 Task: Create a due date automation trigger when advanced on, 2 working days after a card is due add dates with a start date at 11:00 AM.
Action: Mouse moved to (1202, 96)
Screenshot: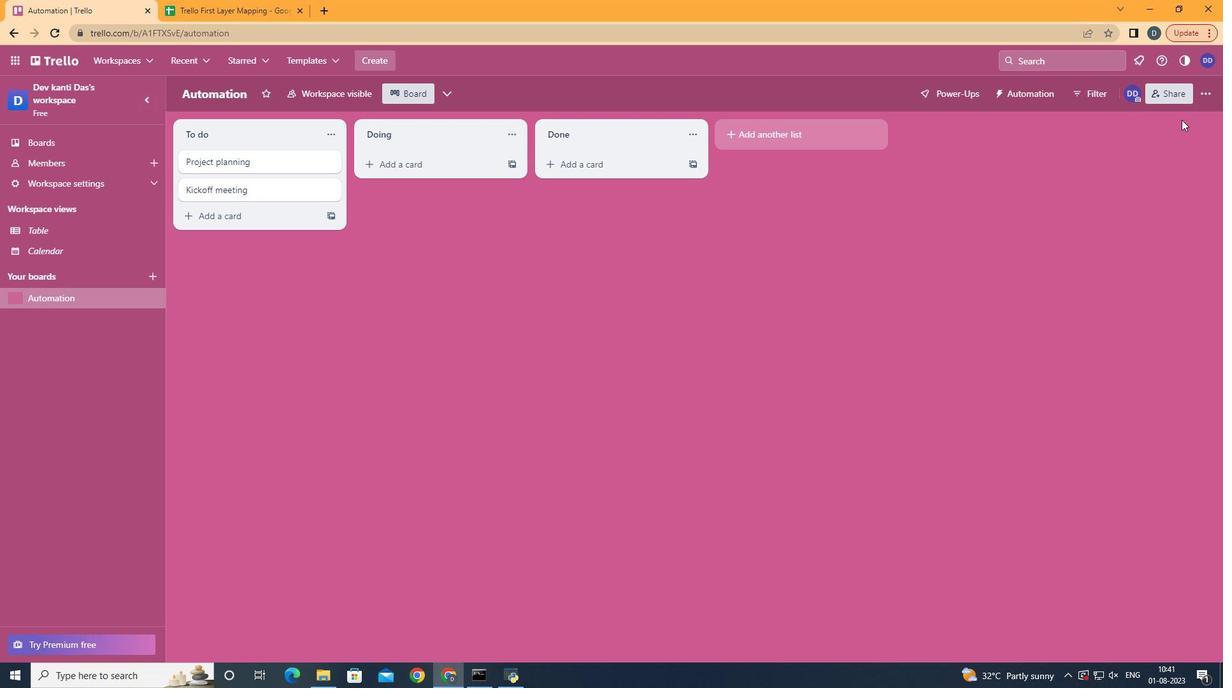 
Action: Mouse pressed left at (1202, 96)
Screenshot: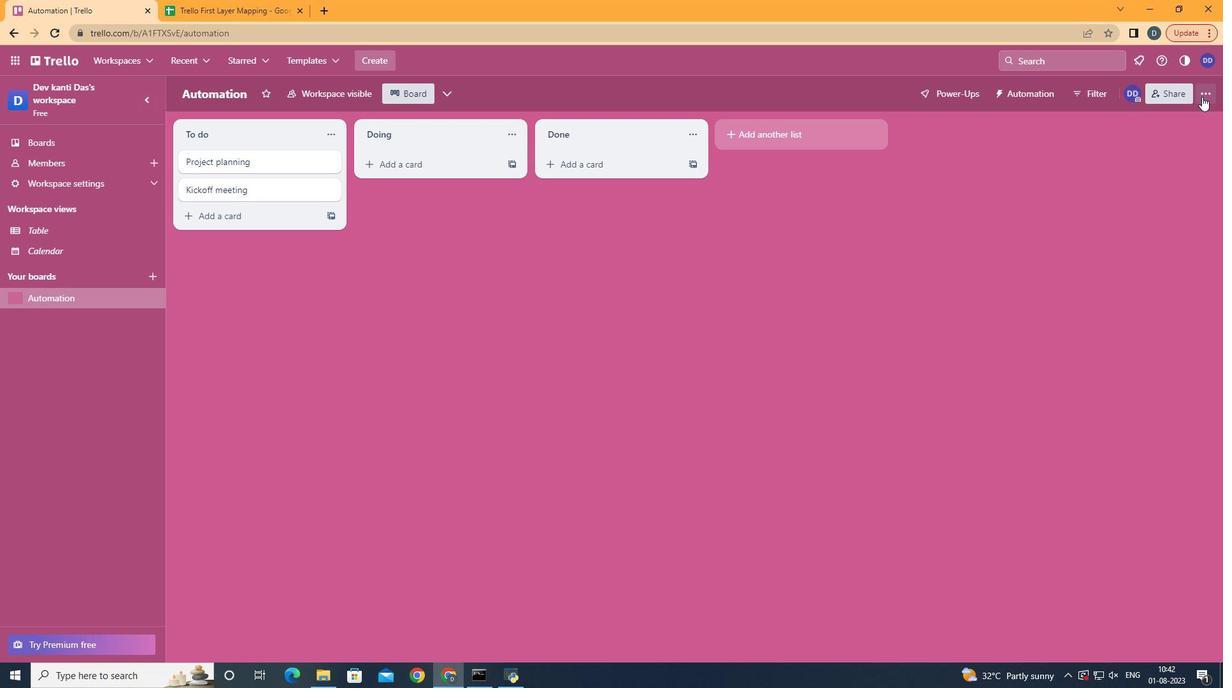
Action: Mouse moved to (1117, 259)
Screenshot: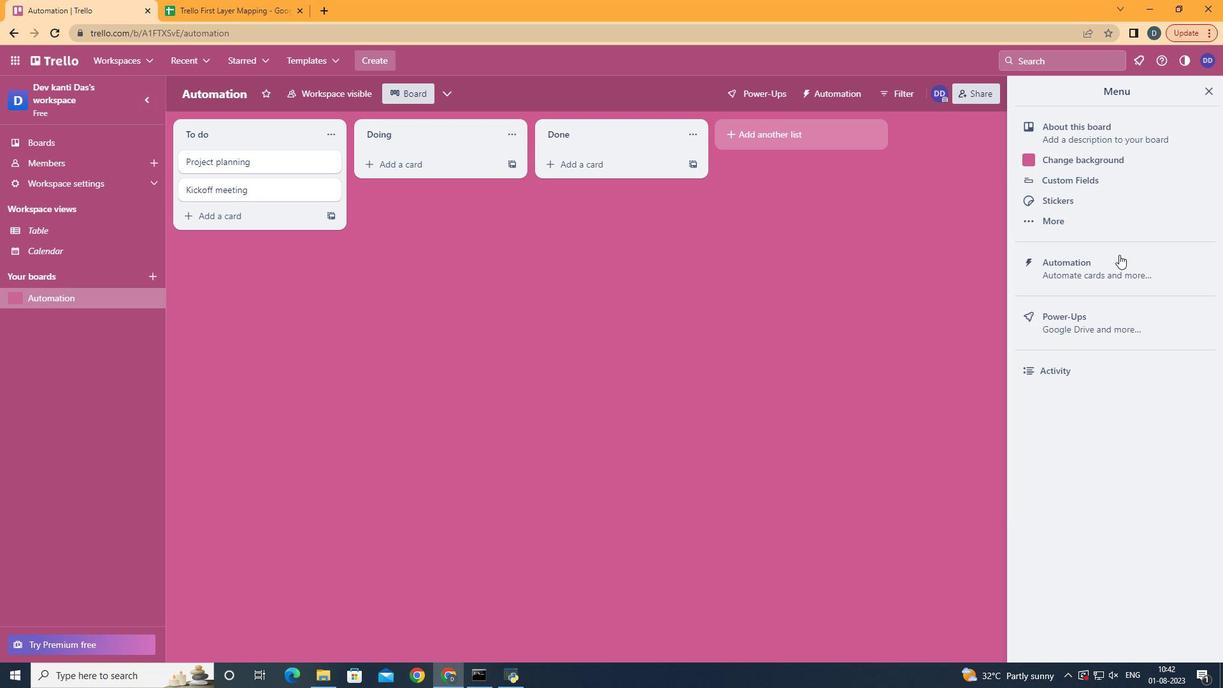 
Action: Mouse pressed left at (1117, 259)
Screenshot: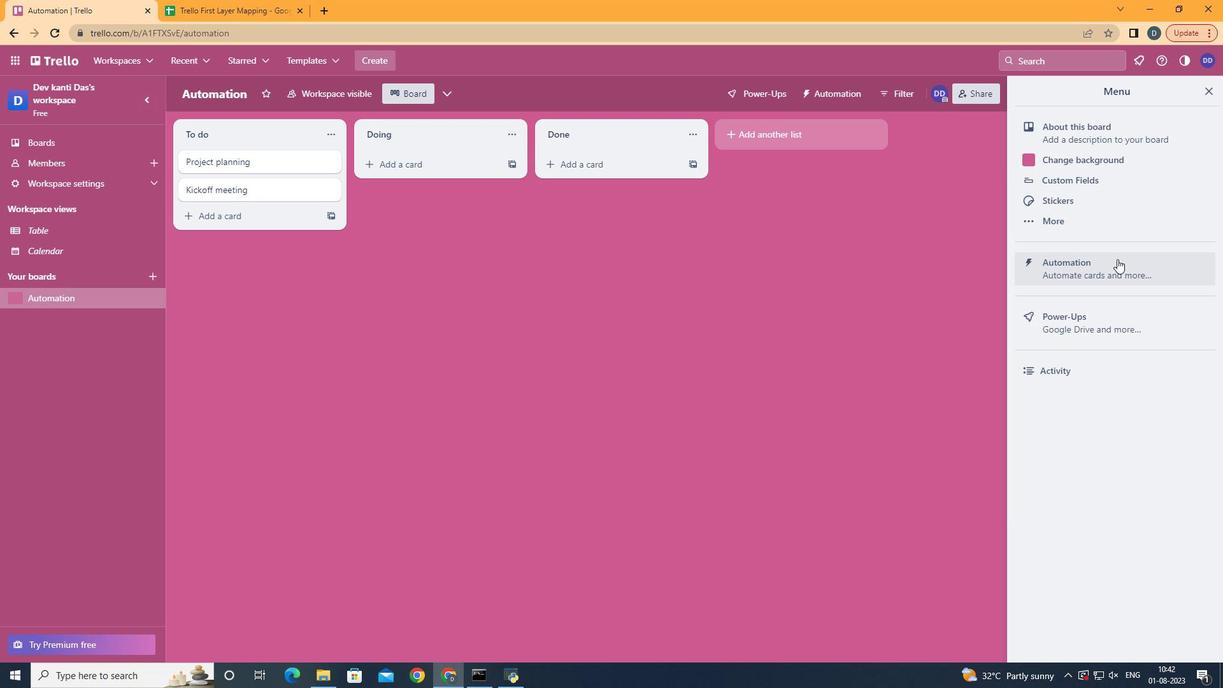 
Action: Mouse moved to (257, 256)
Screenshot: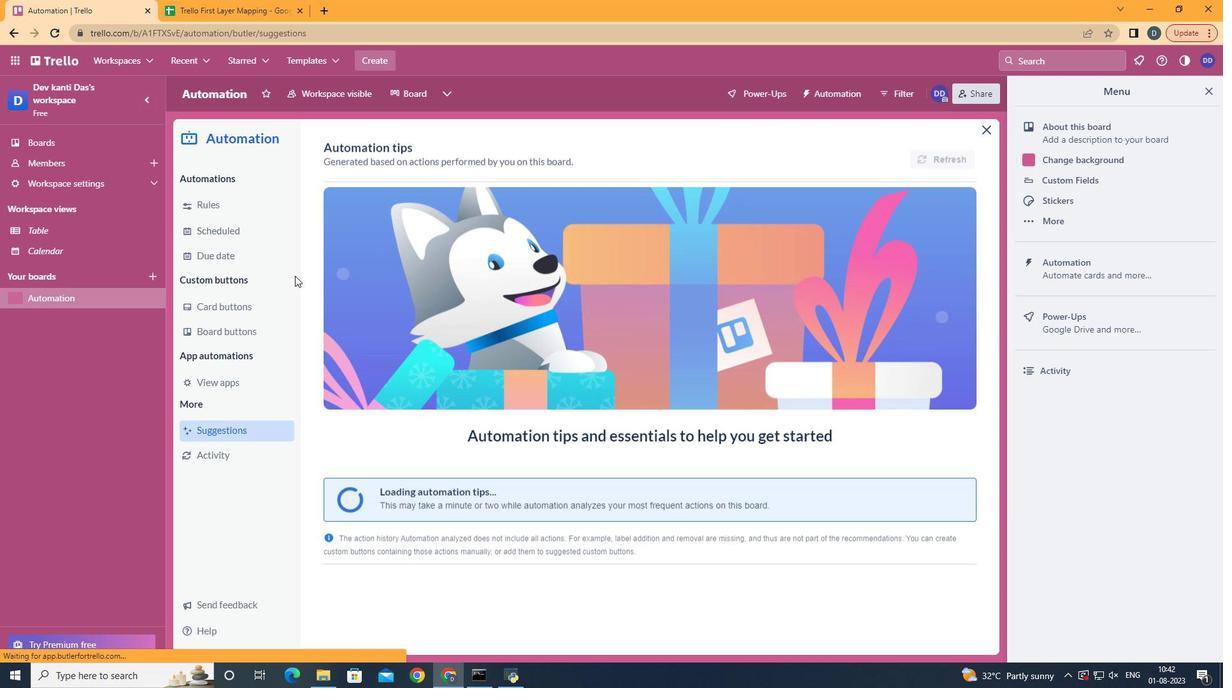
Action: Mouse pressed left at (257, 256)
Screenshot: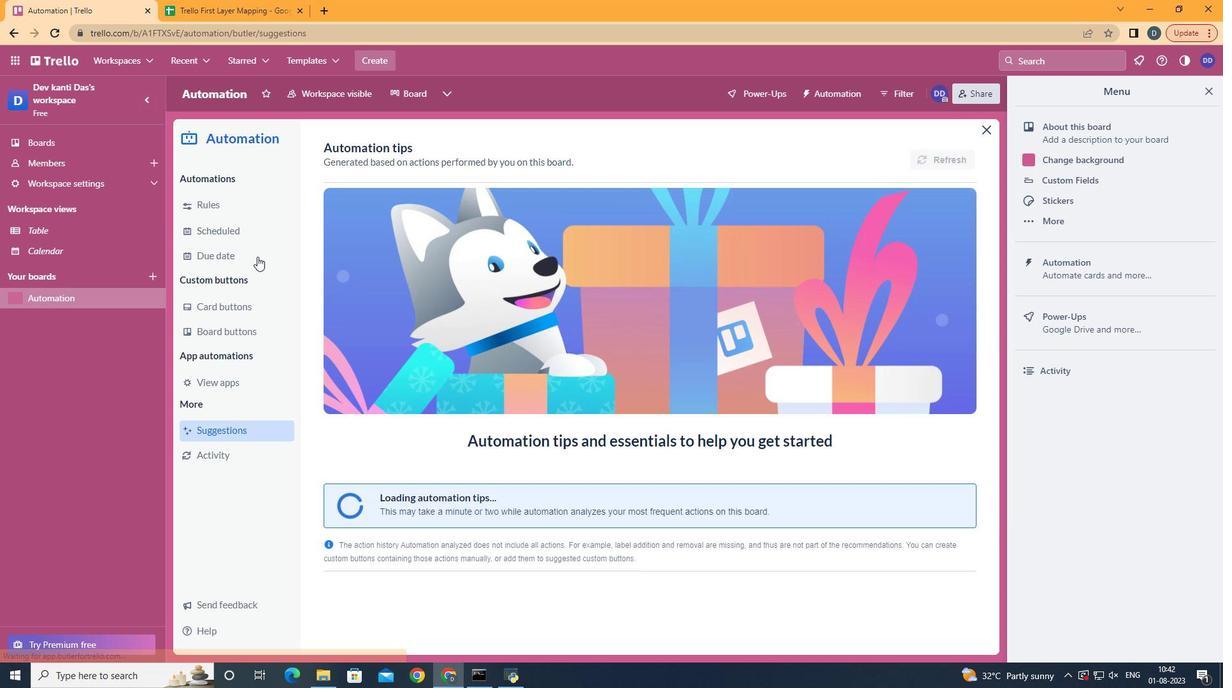 
Action: Mouse moved to (914, 148)
Screenshot: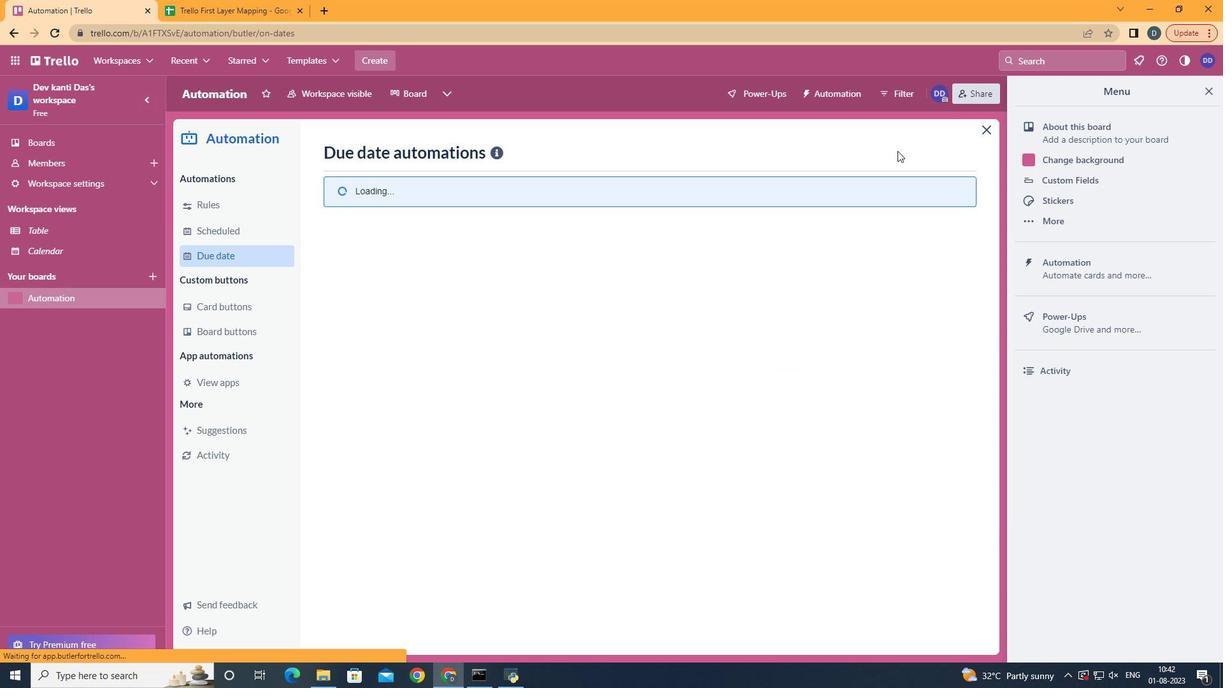 
Action: Mouse pressed left at (914, 148)
Screenshot: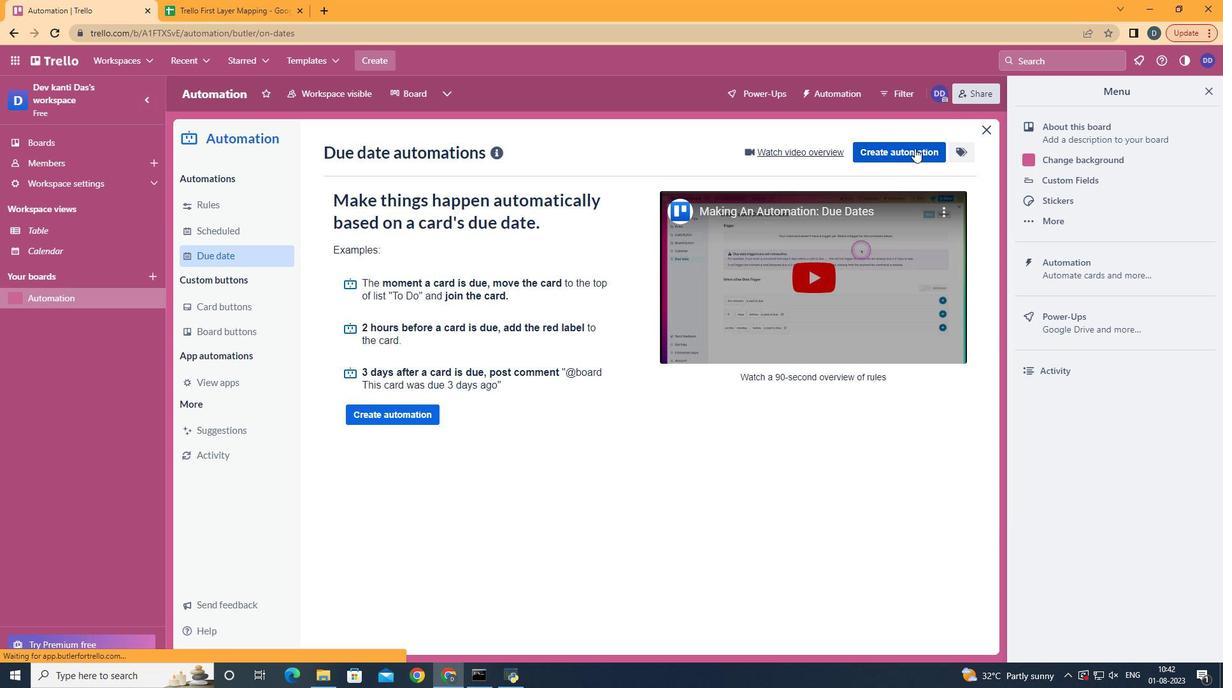 
Action: Mouse moved to (635, 273)
Screenshot: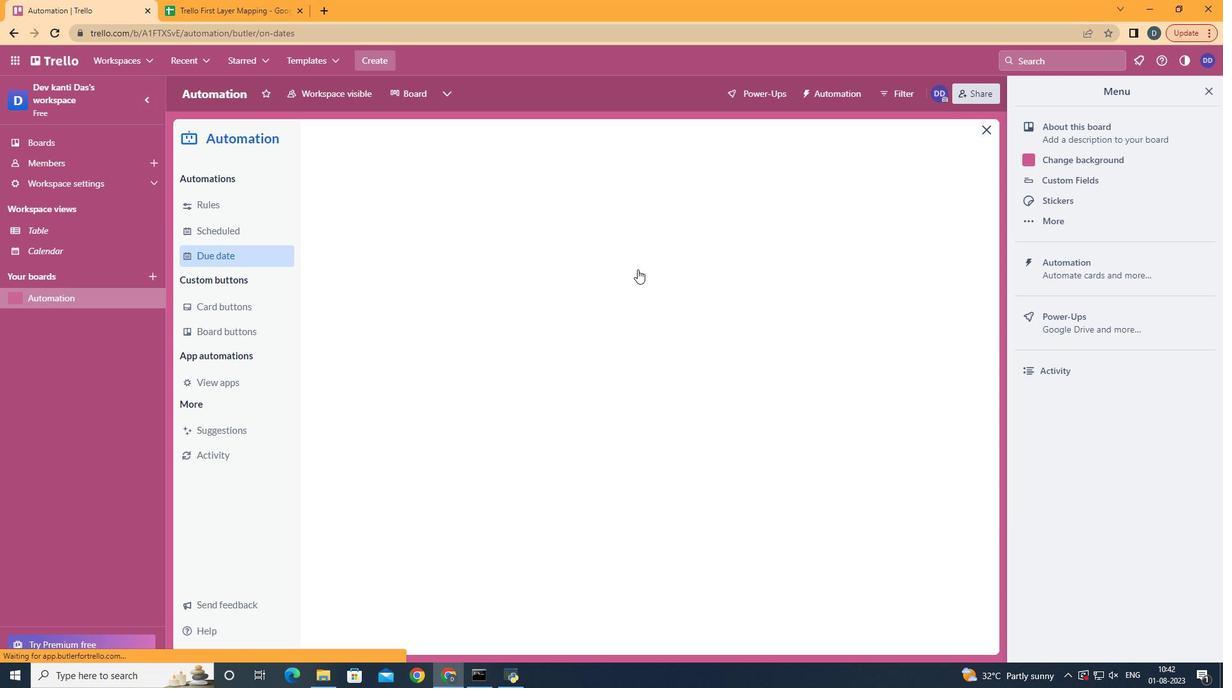 
Action: Mouse pressed left at (635, 273)
Screenshot: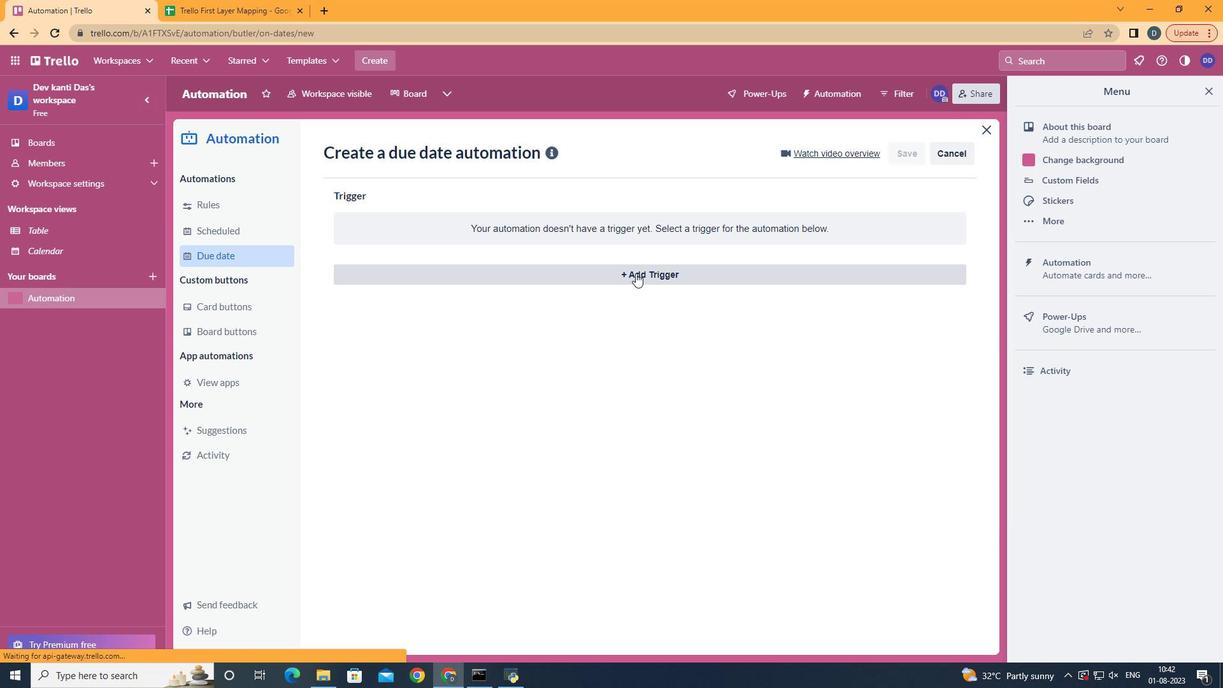 
Action: Mouse moved to (417, 514)
Screenshot: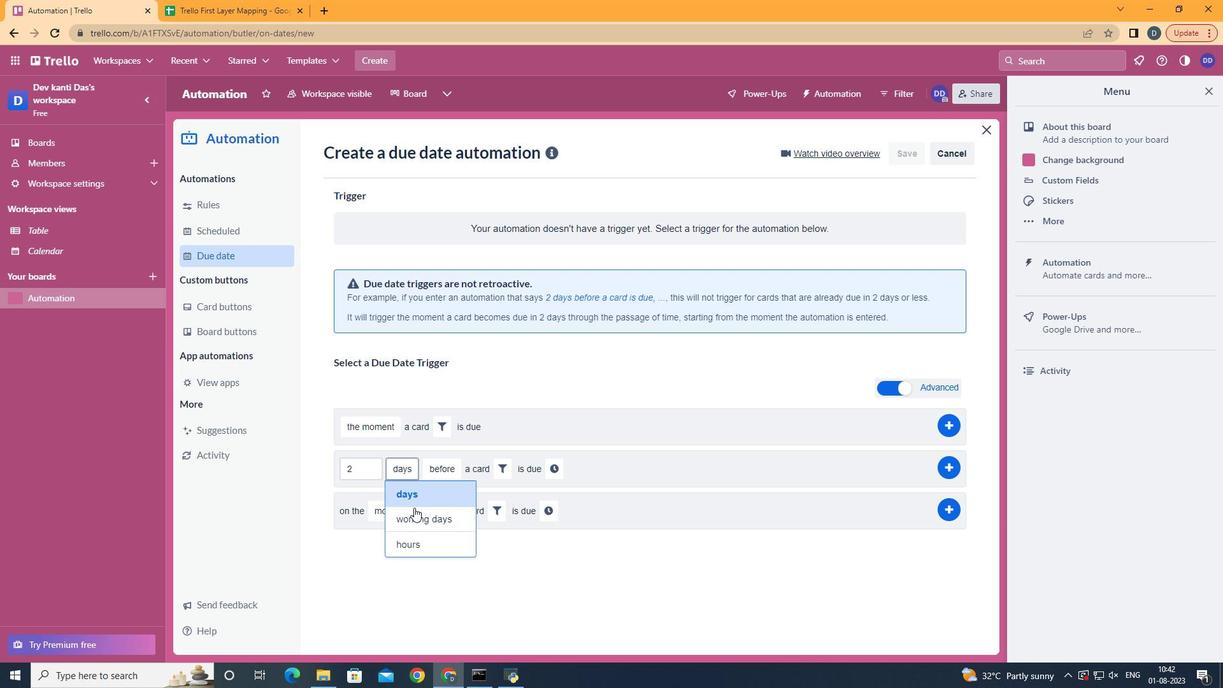 
Action: Mouse pressed left at (417, 514)
Screenshot: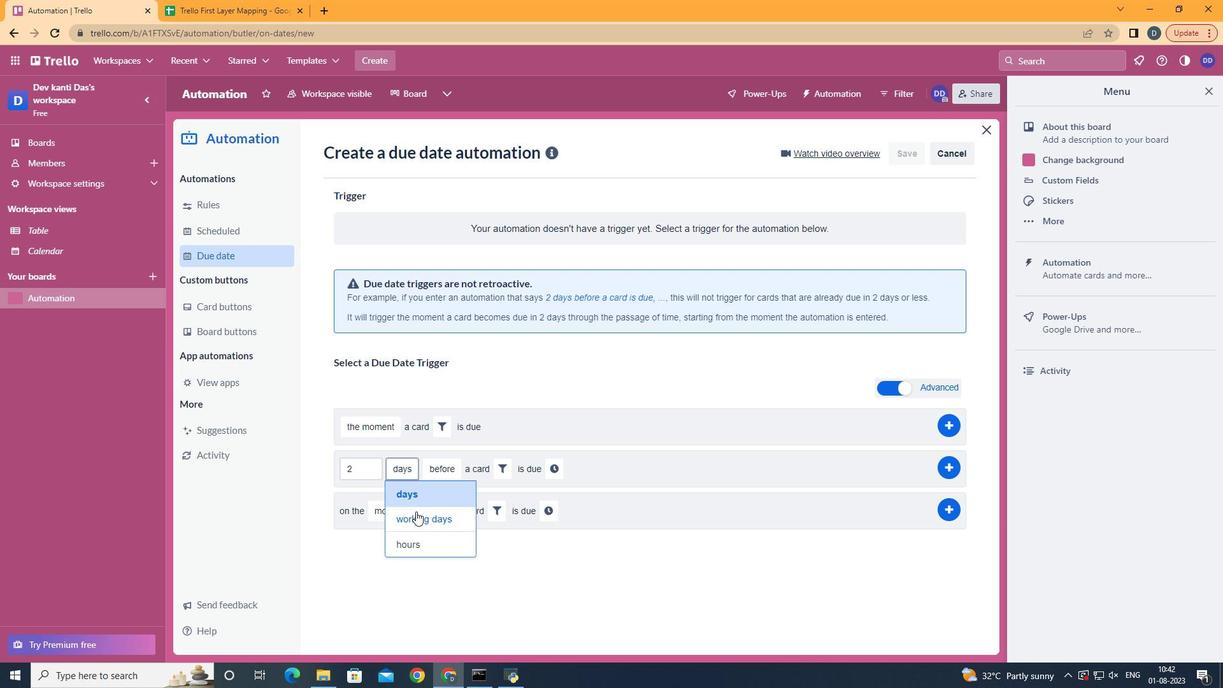 
Action: Mouse moved to (481, 518)
Screenshot: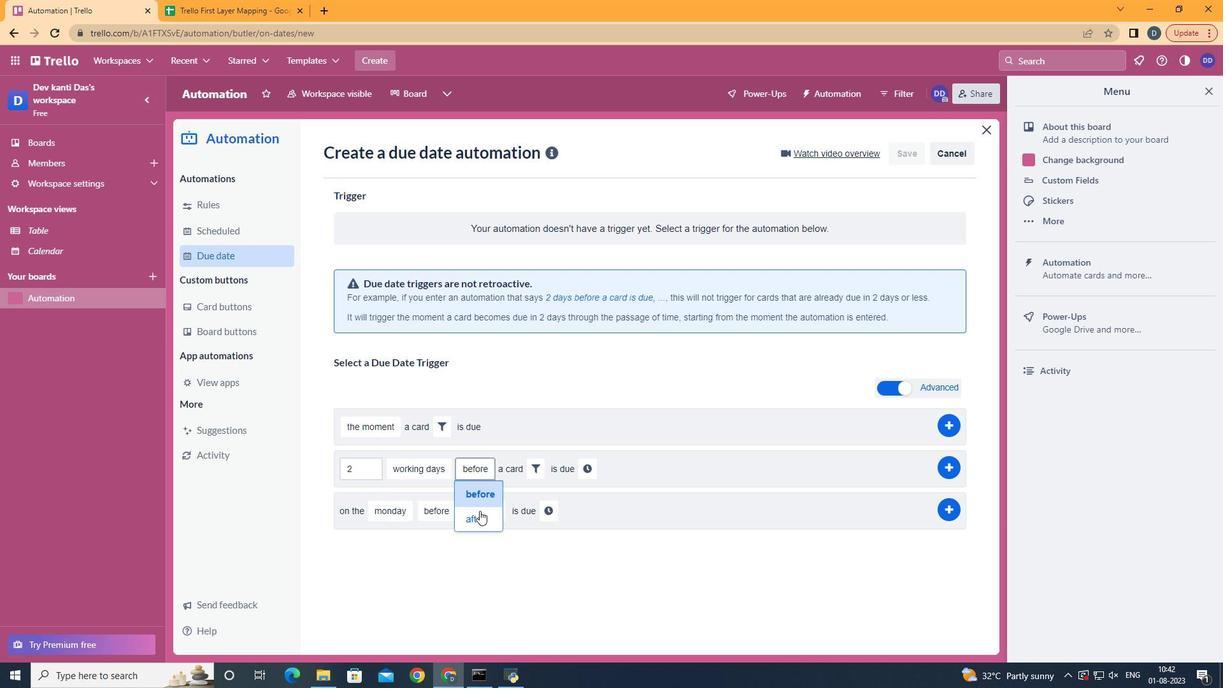 
Action: Mouse pressed left at (481, 518)
Screenshot: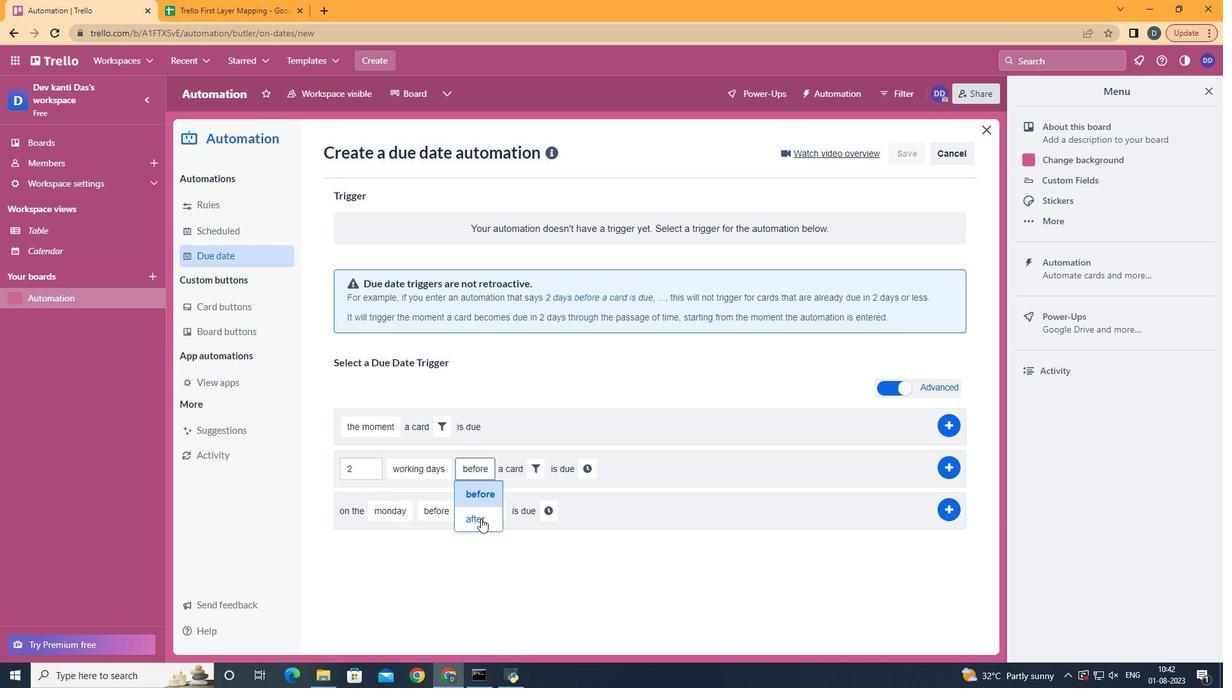 
Action: Mouse moved to (535, 467)
Screenshot: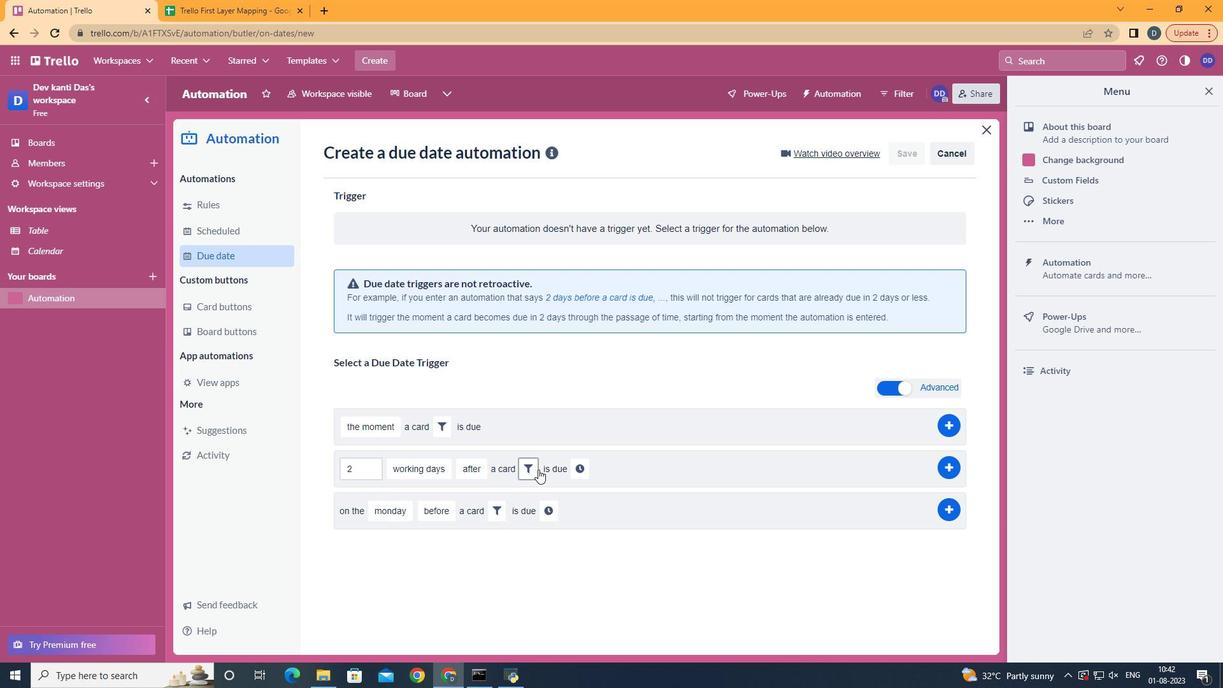 
Action: Mouse pressed left at (535, 467)
Screenshot: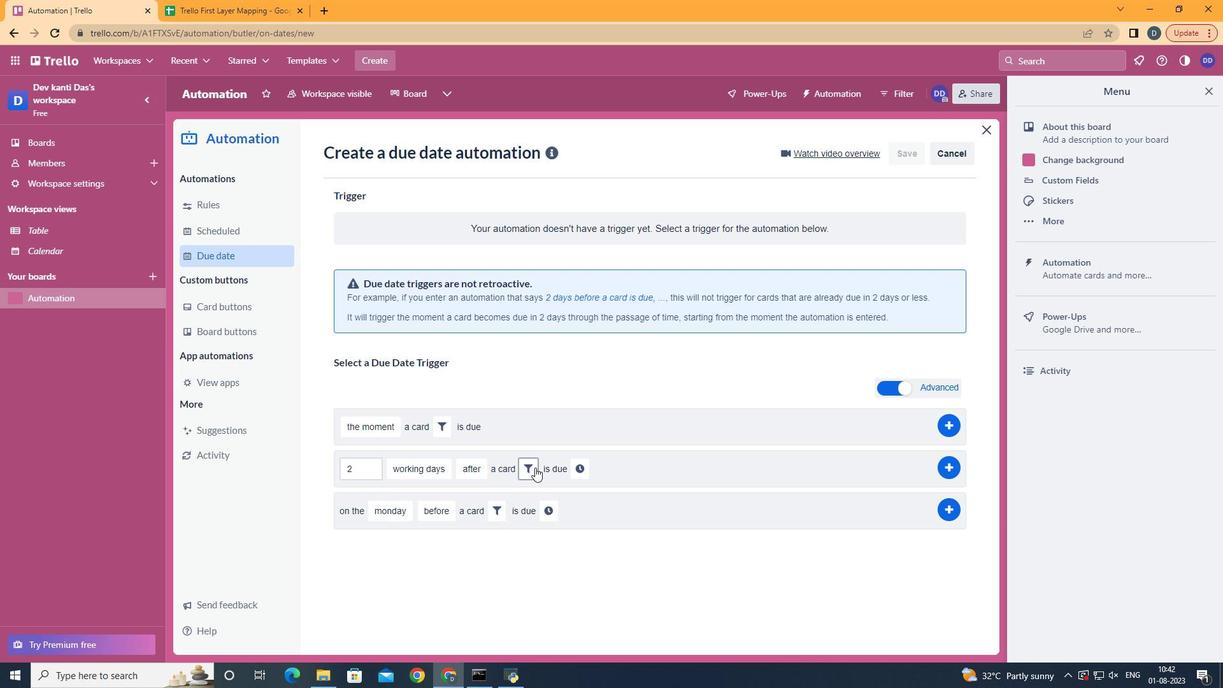 
Action: Mouse moved to (591, 505)
Screenshot: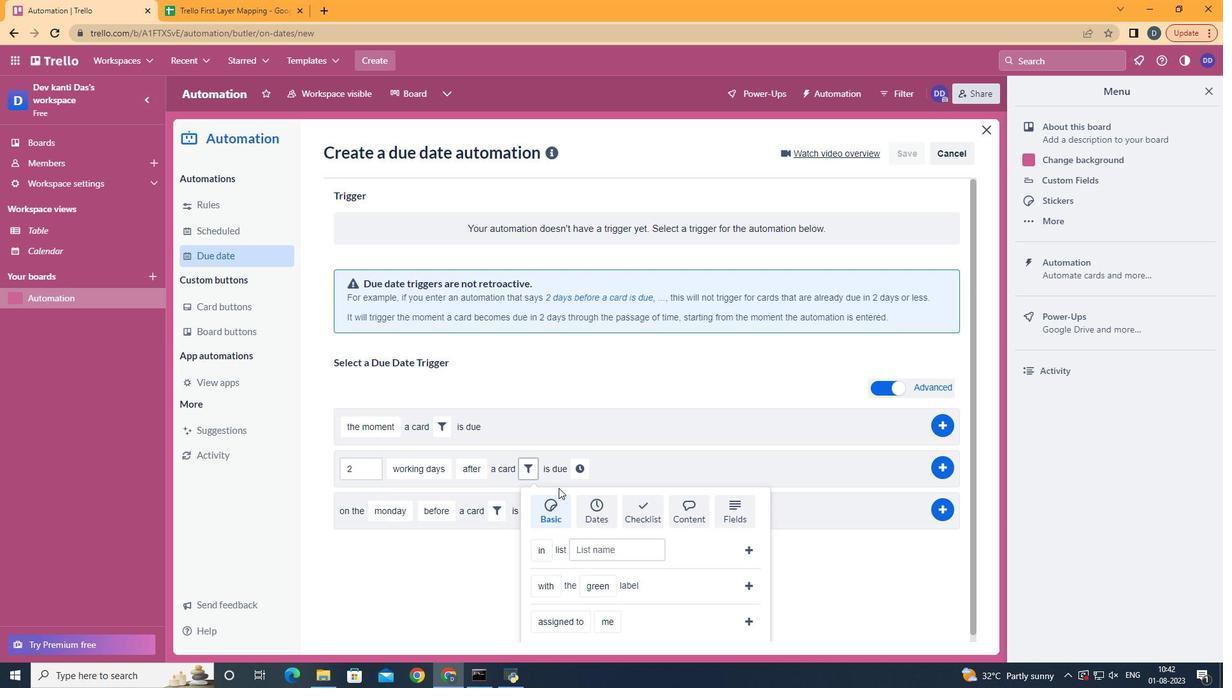 
Action: Mouse pressed left at (591, 505)
Screenshot: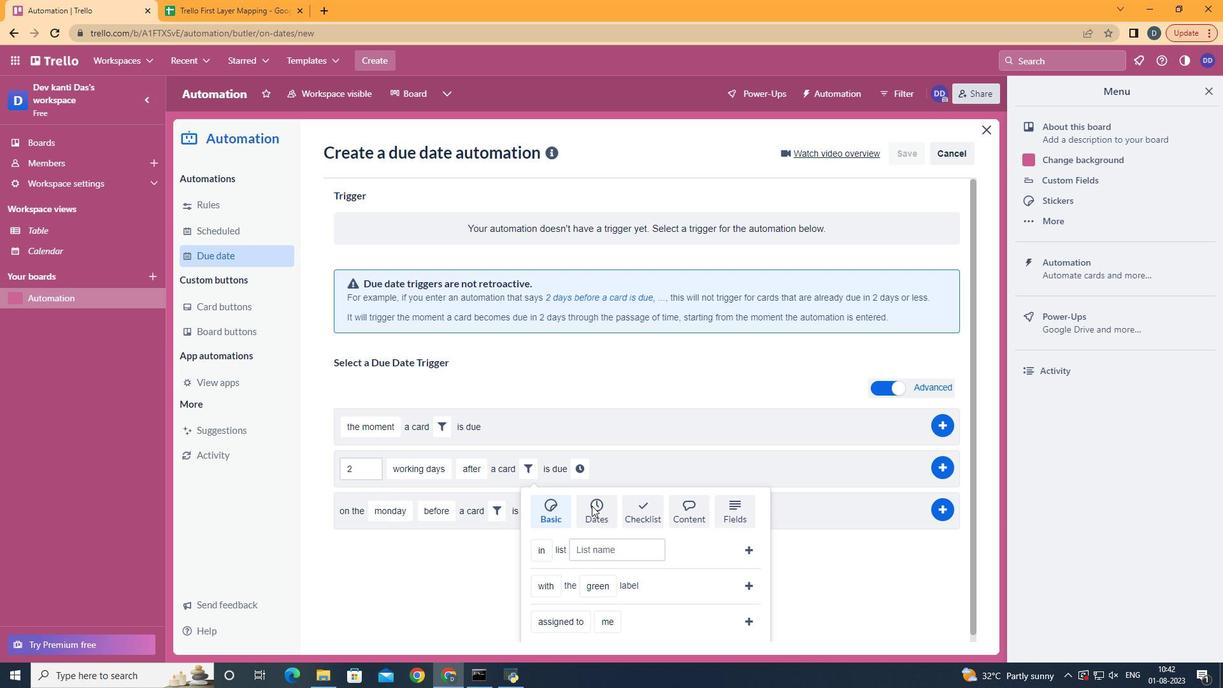 
Action: Mouse scrolled (591, 505) with delta (0, 0)
Screenshot: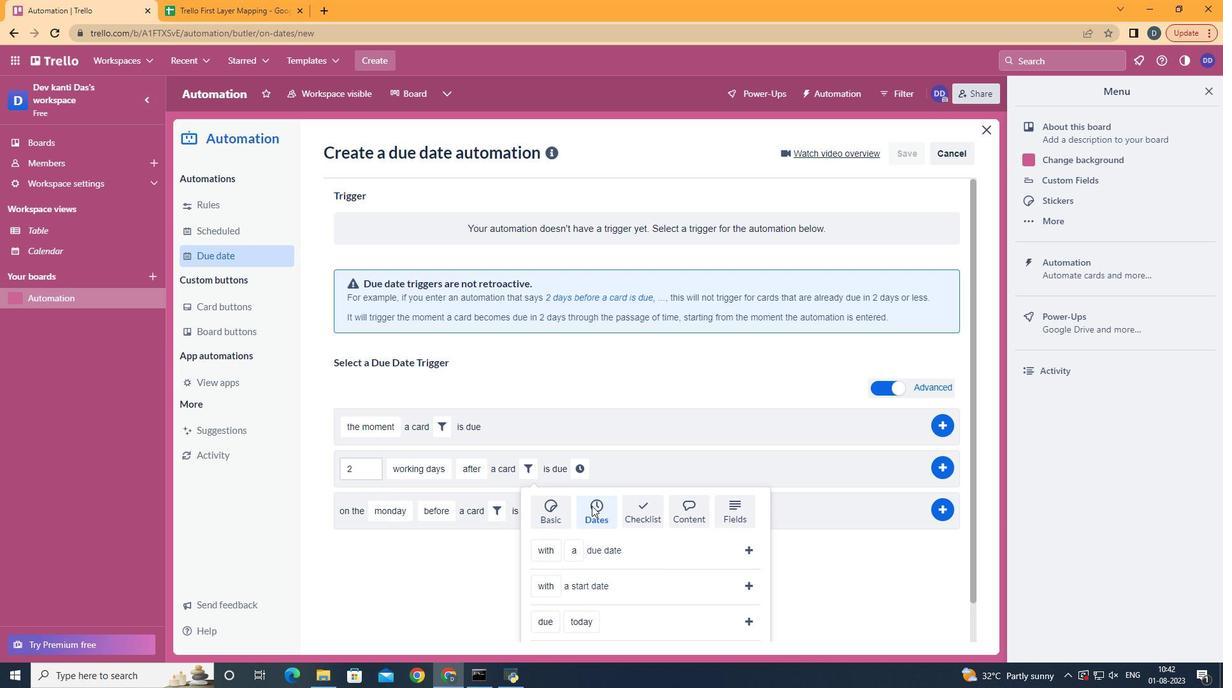 
Action: Mouse scrolled (591, 505) with delta (0, 0)
Screenshot: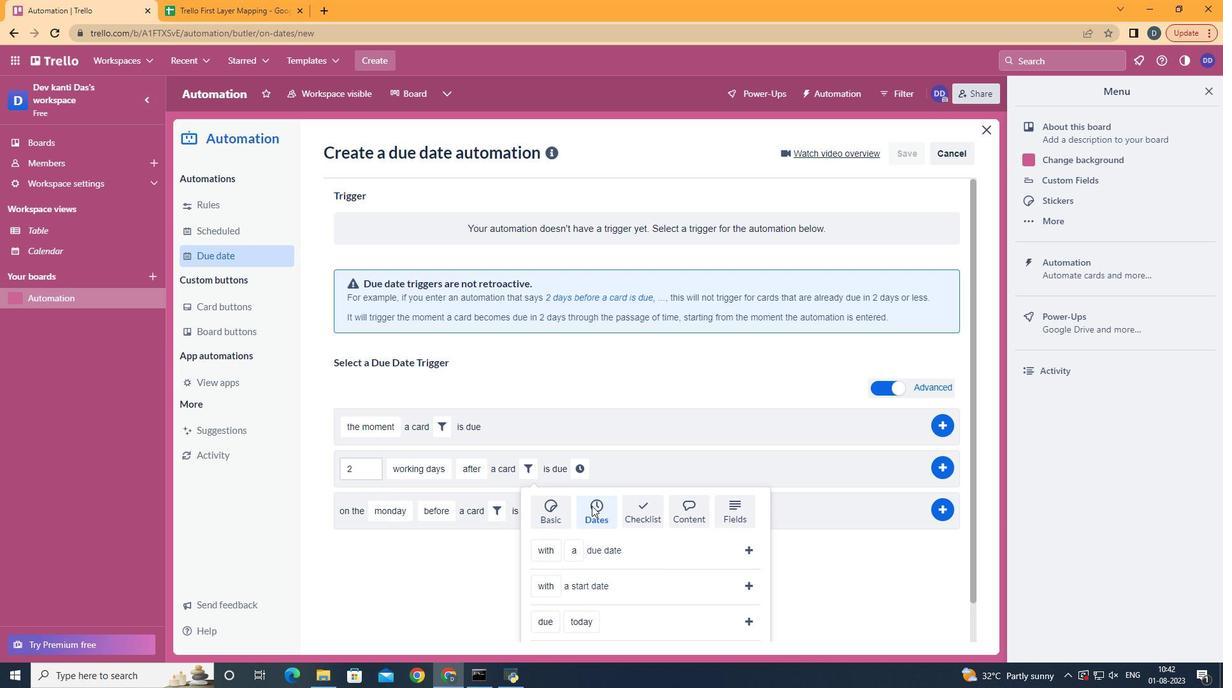 
Action: Mouse scrolled (591, 505) with delta (0, 0)
Screenshot: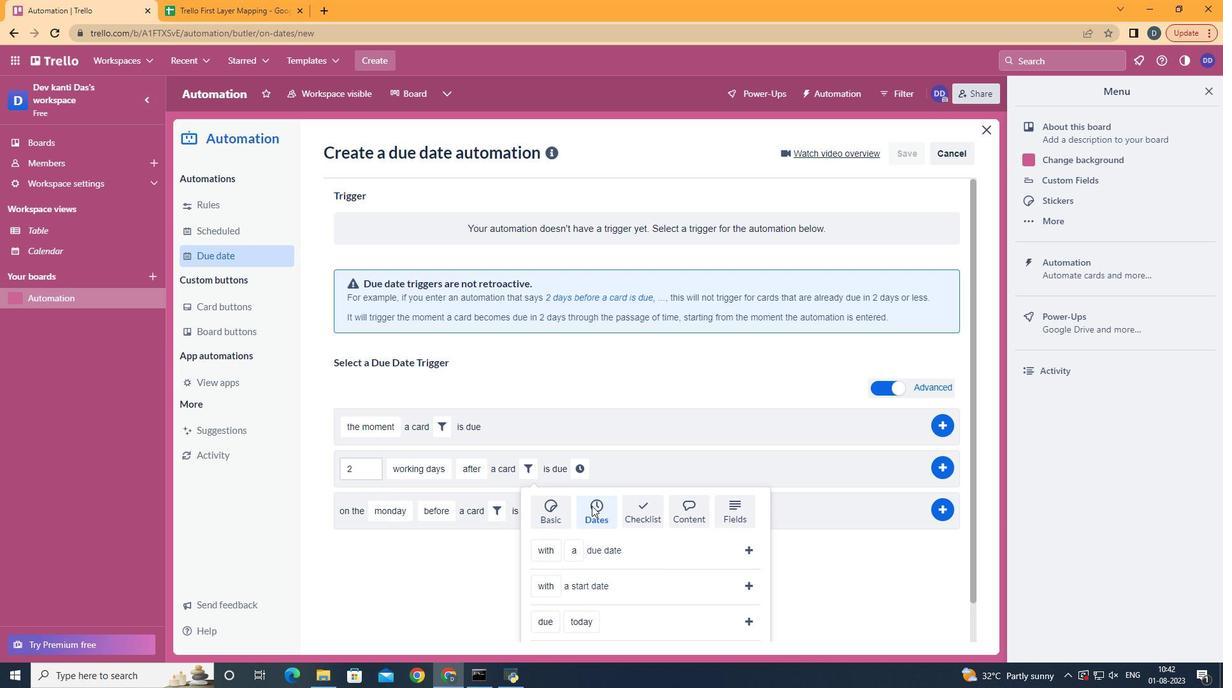 
Action: Mouse scrolled (591, 505) with delta (0, 0)
Screenshot: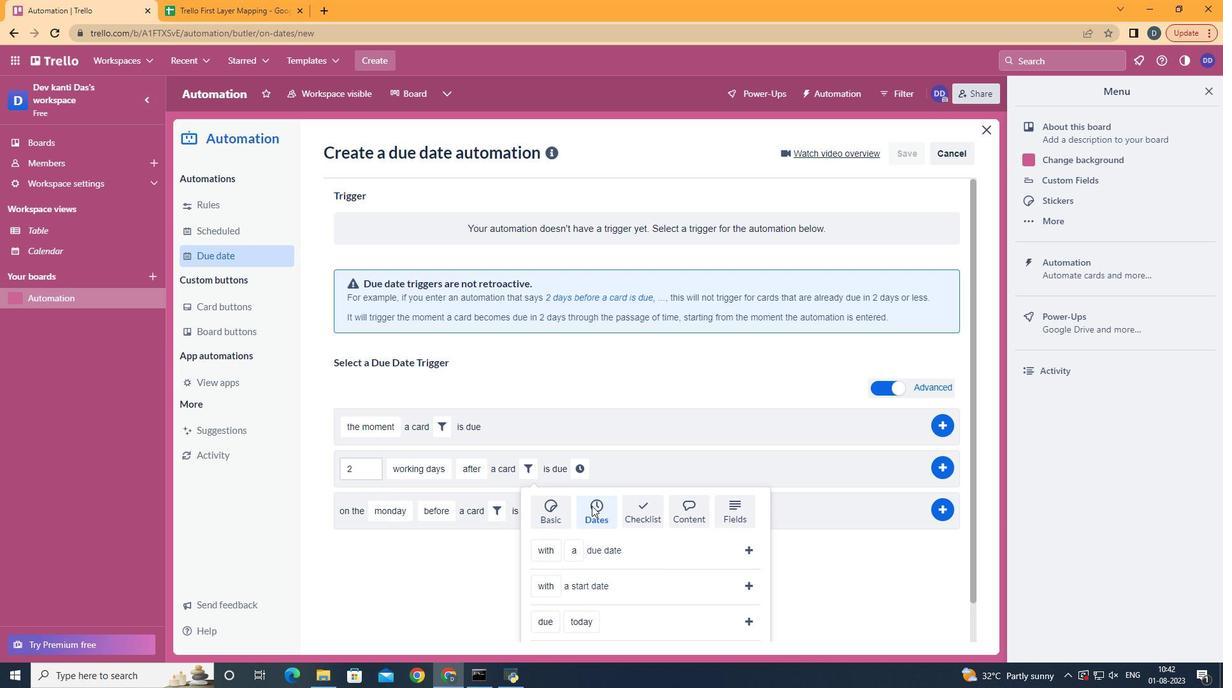 
Action: Mouse moved to (552, 565)
Screenshot: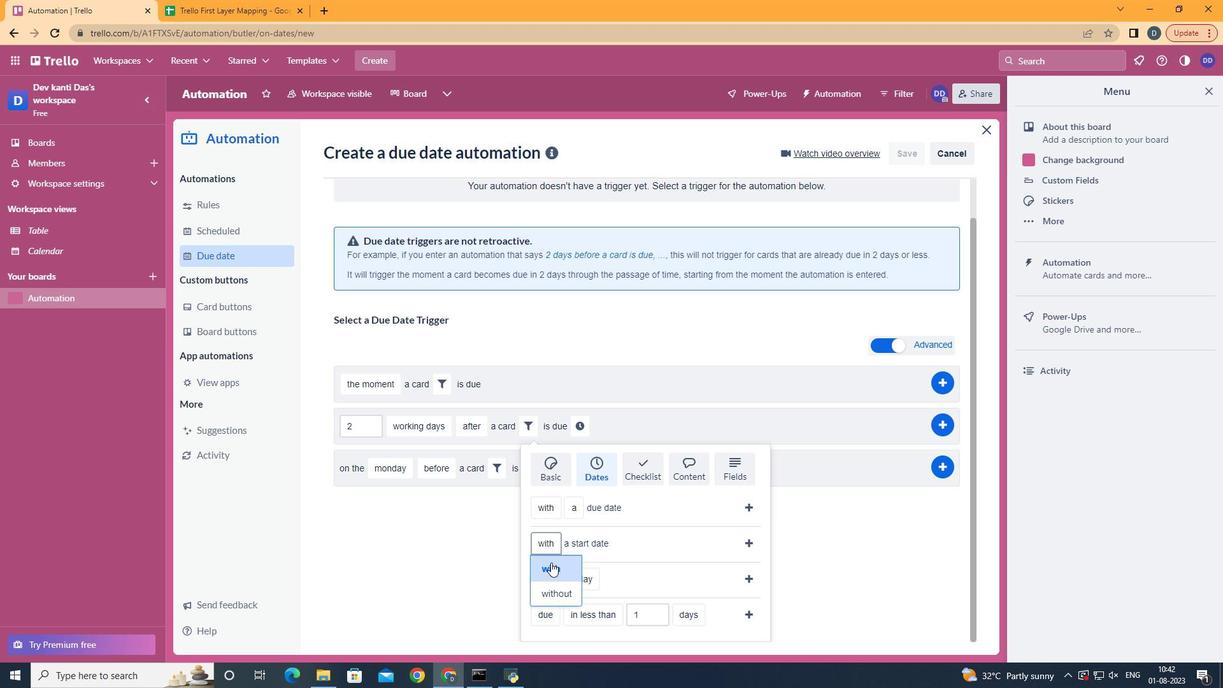 
Action: Mouse pressed left at (552, 565)
Screenshot: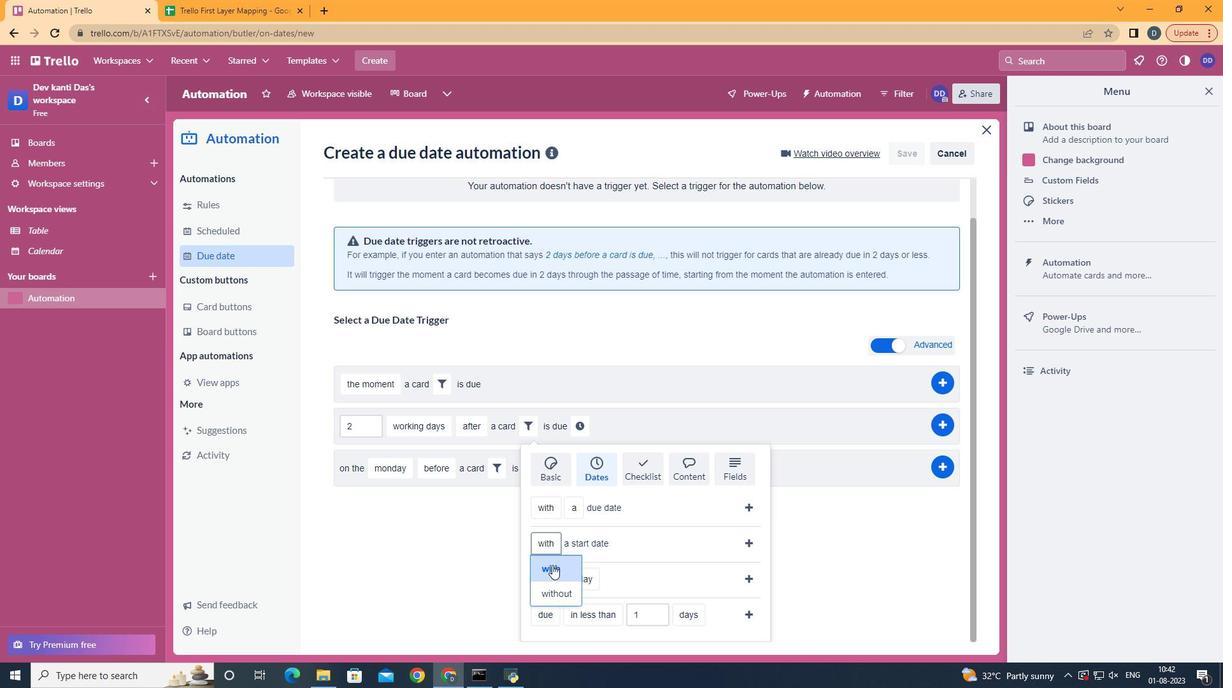 
Action: Mouse moved to (741, 542)
Screenshot: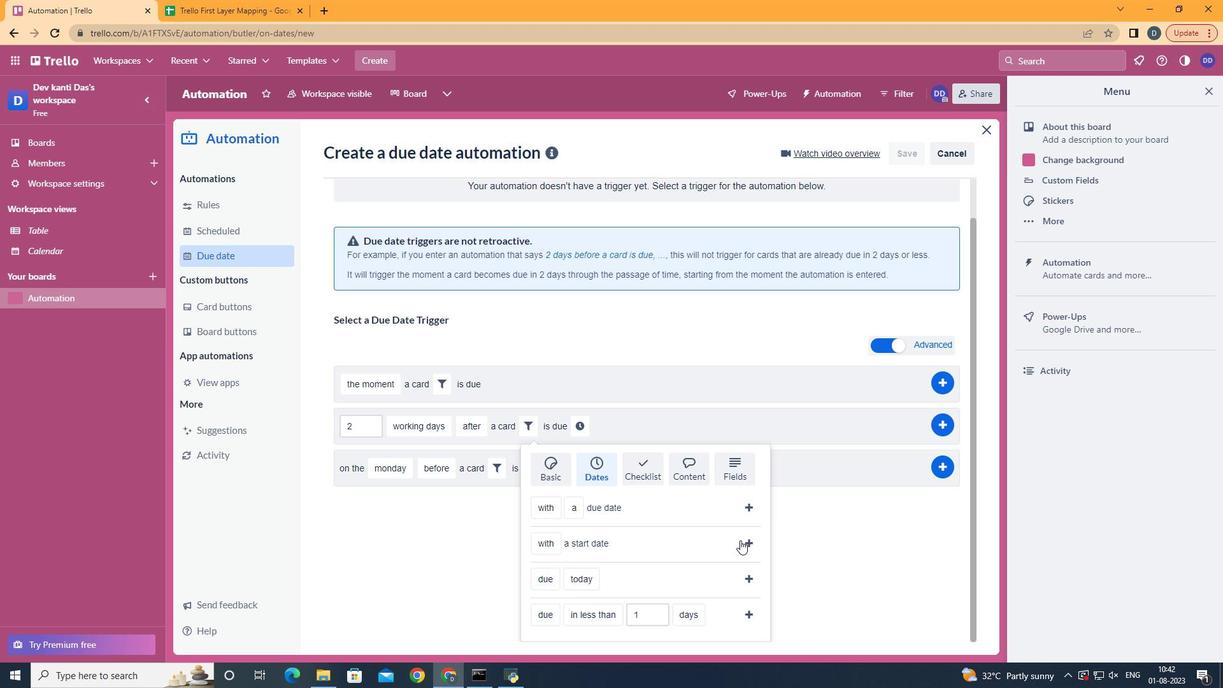 
Action: Mouse pressed left at (741, 542)
Screenshot: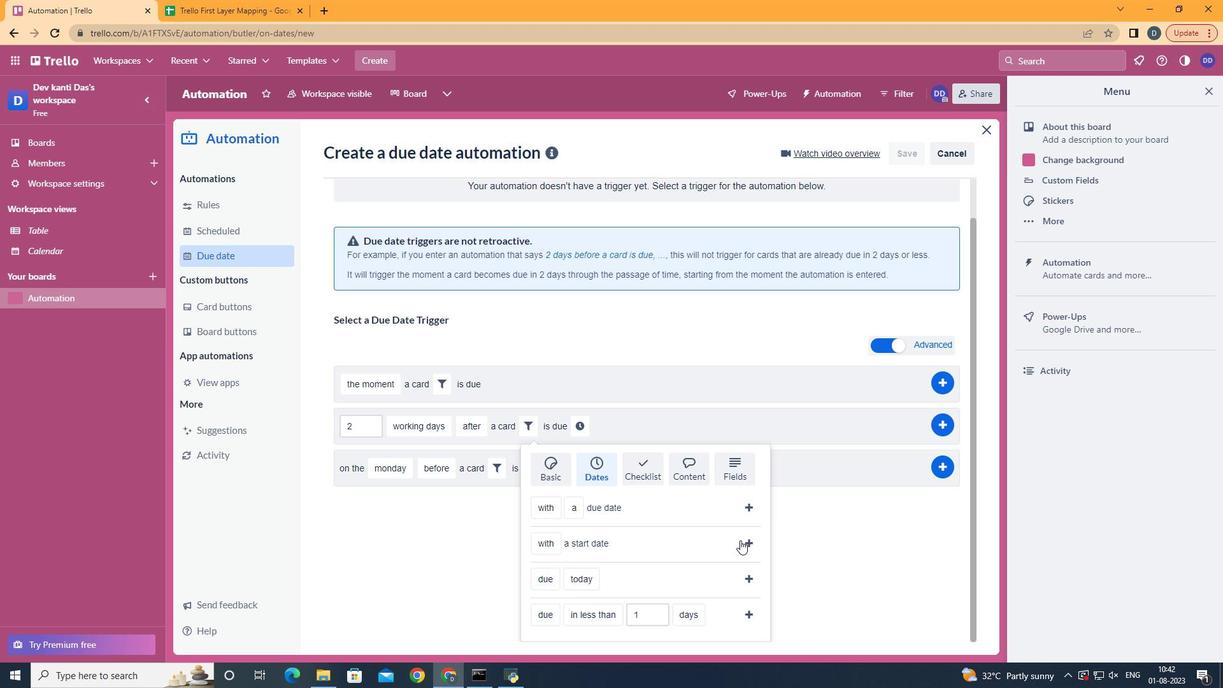 
Action: Mouse moved to (679, 474)
Screenshot: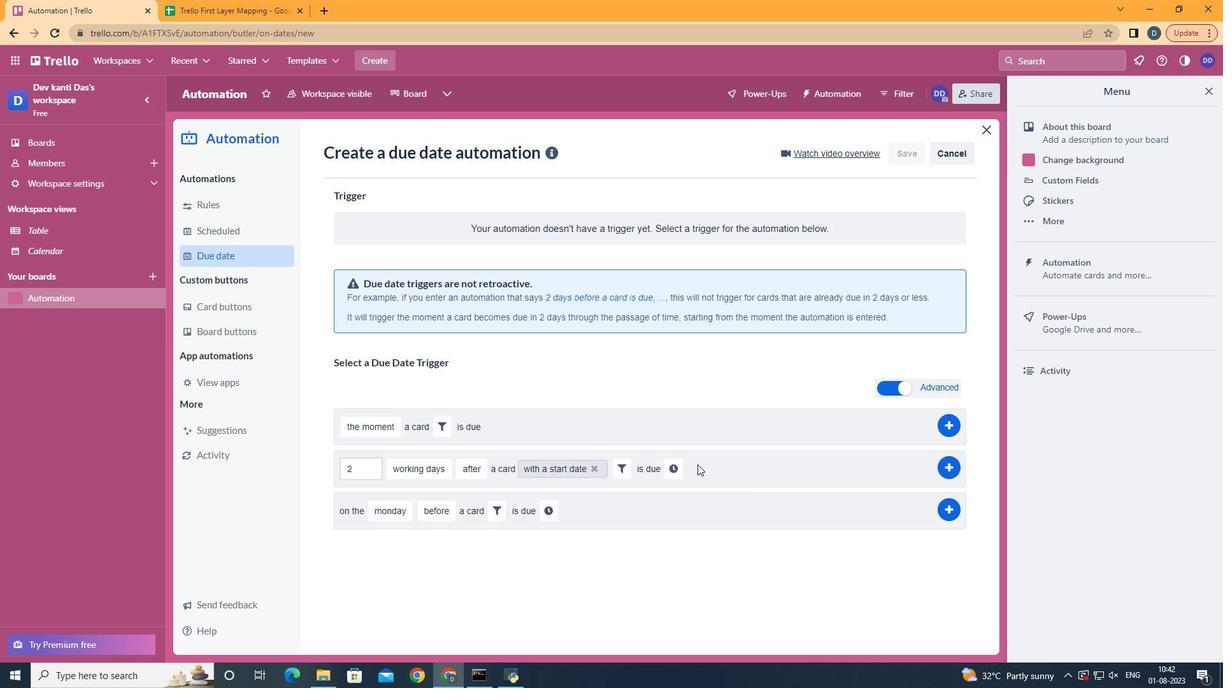 
Action: Mouse pressed left at (679, 474)
Screenshot: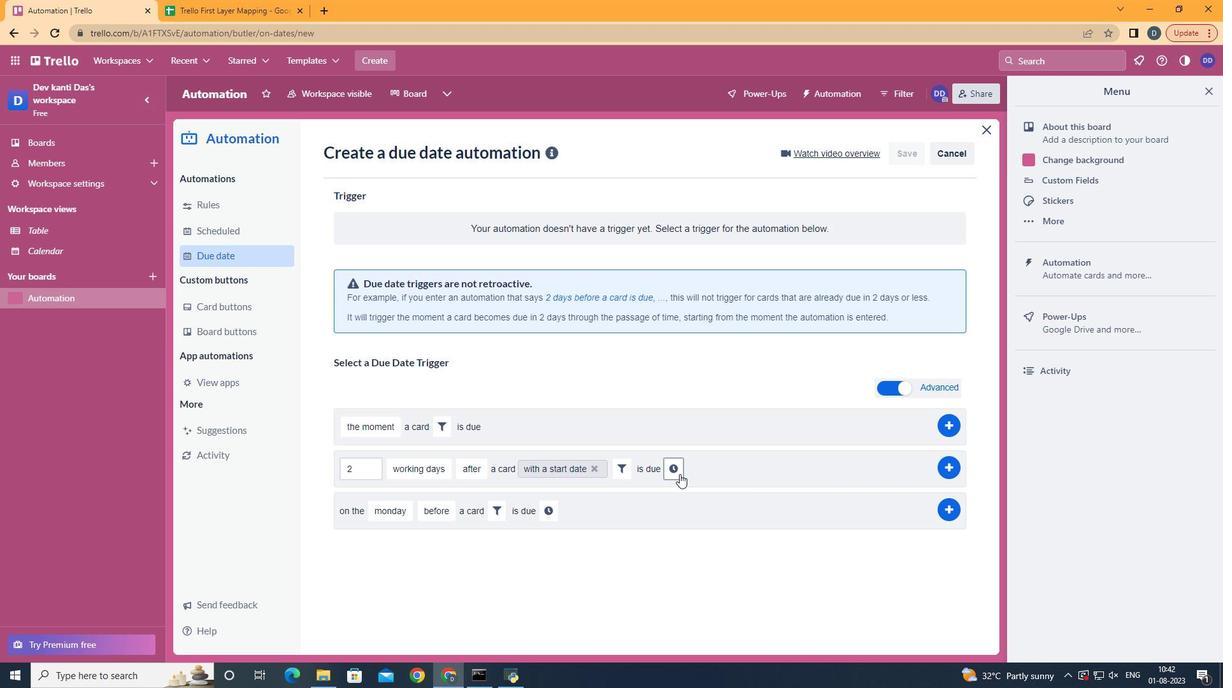 
Action: Mouse moved to (704, 471)
Screenshot: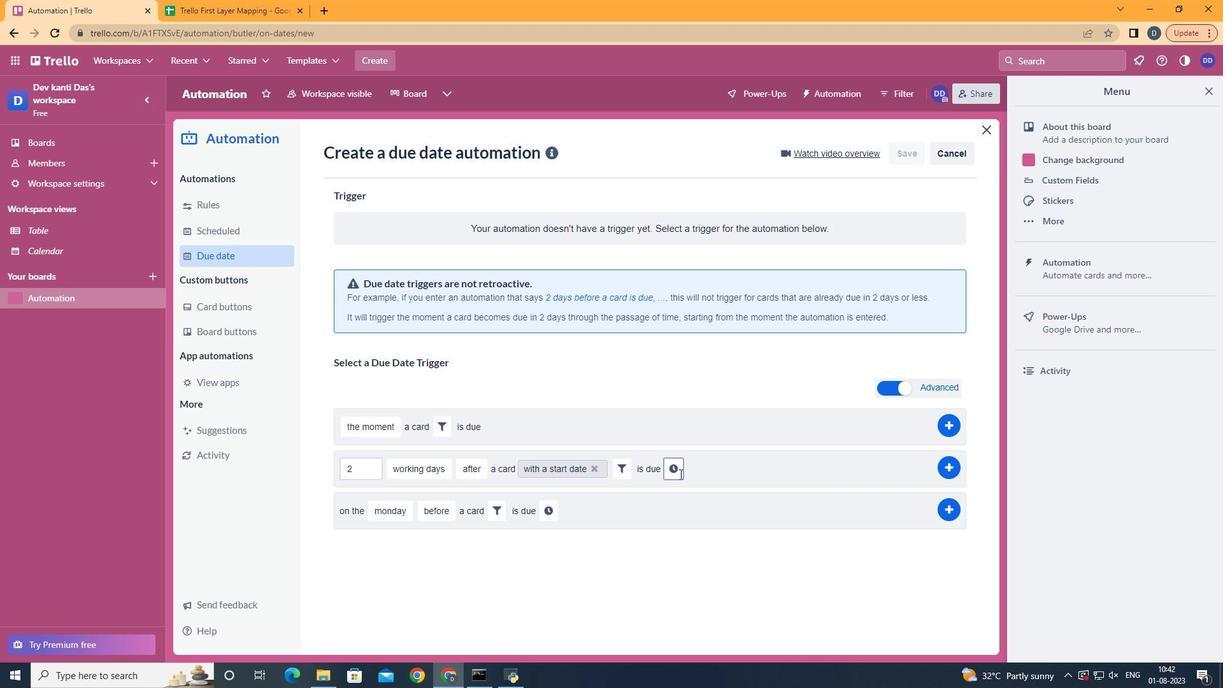 
Action: Mouse pressed left at (704, 471)
Screenshot: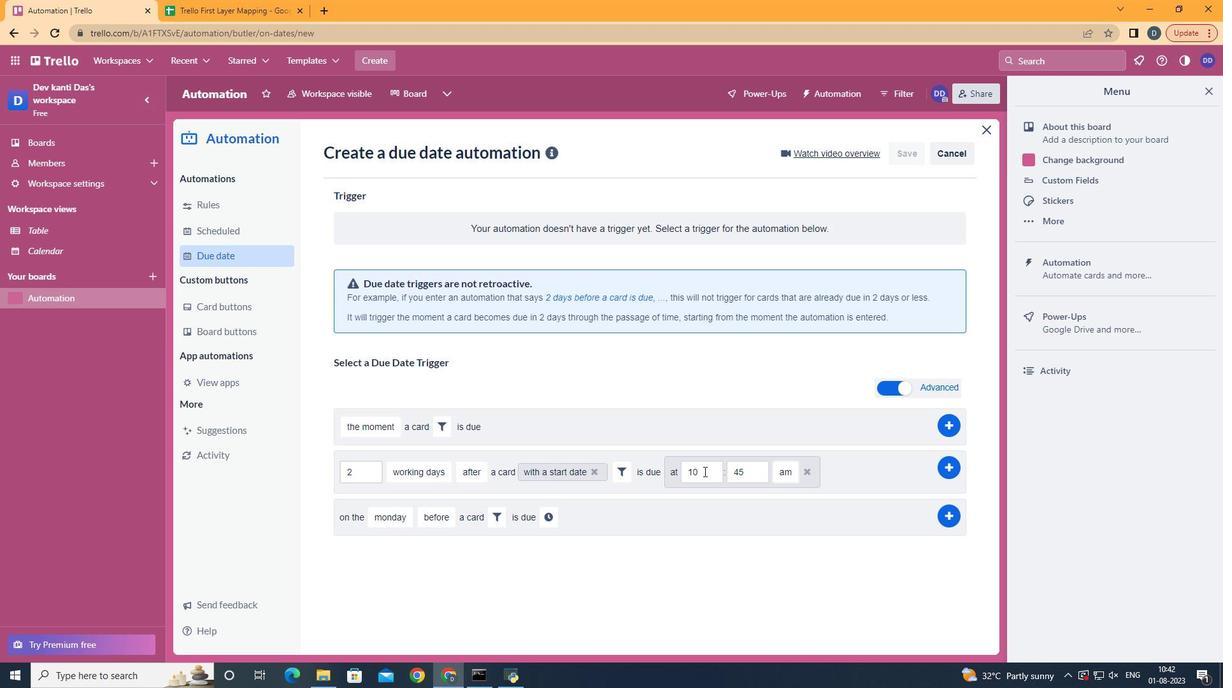 
Action: Key pressed <Key.backspace>1
Screenshot: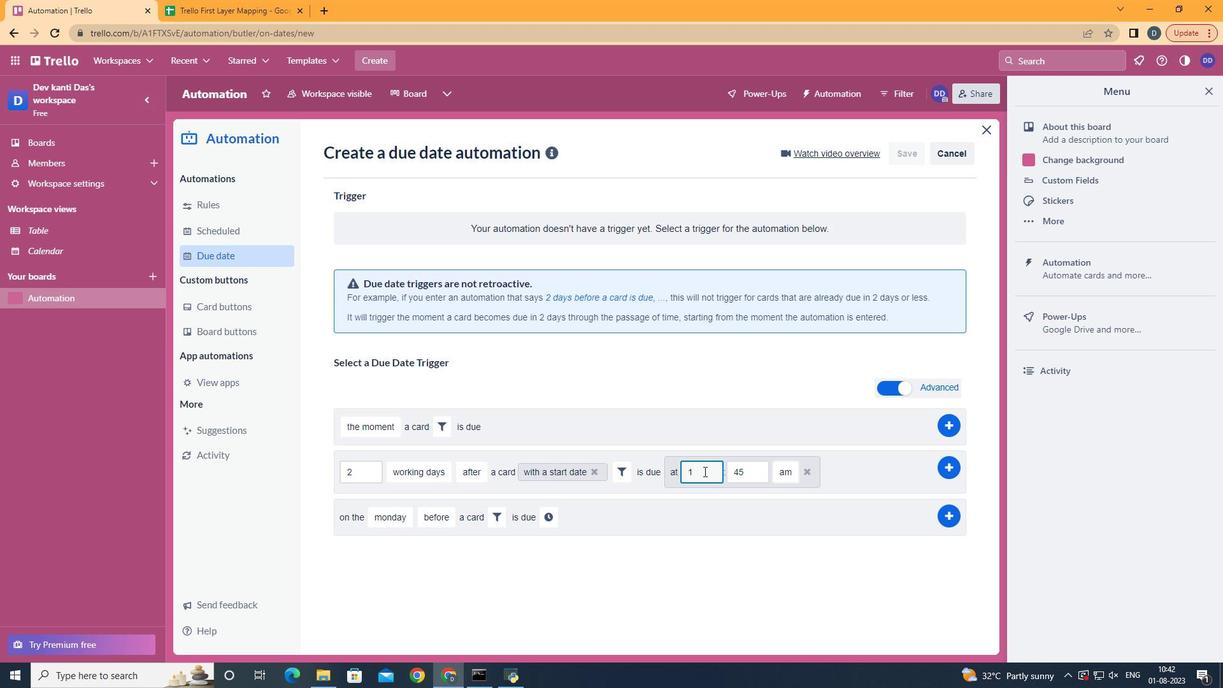 
Action: Mouse moved to (755, 468)
Screenshot: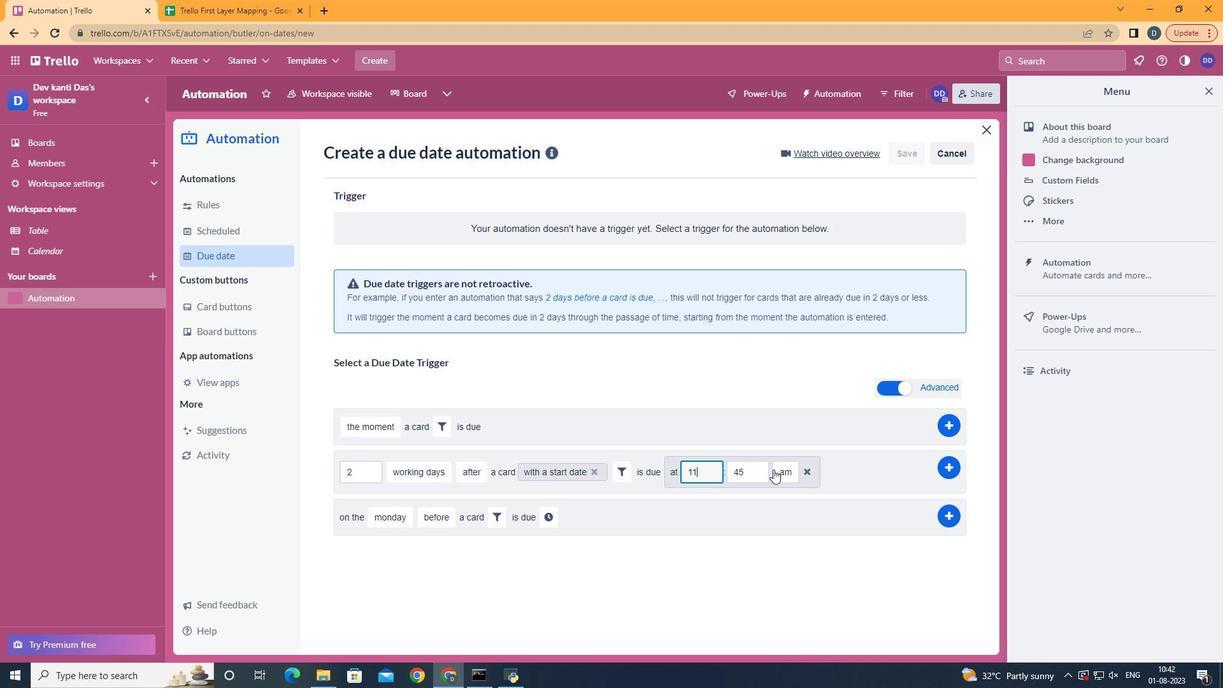 
Action: Mouse pressed left at (755, 468)
Screenshot: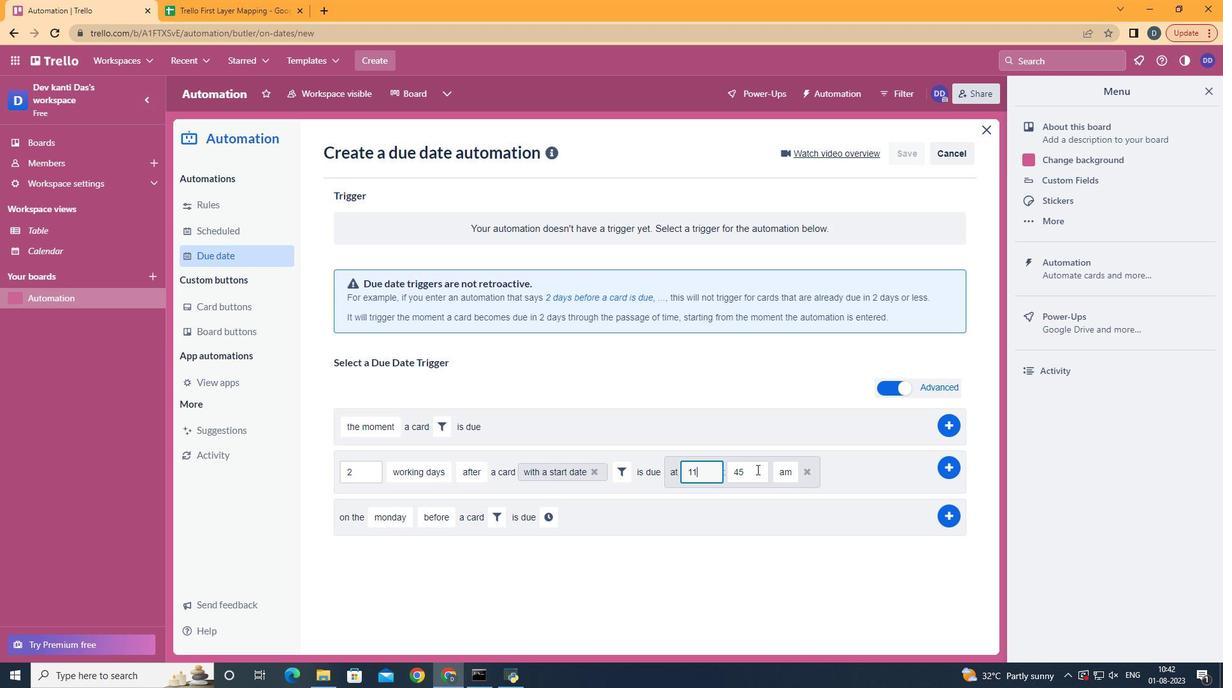 
Action: Mouse moved to (748, 470)
Screenshot: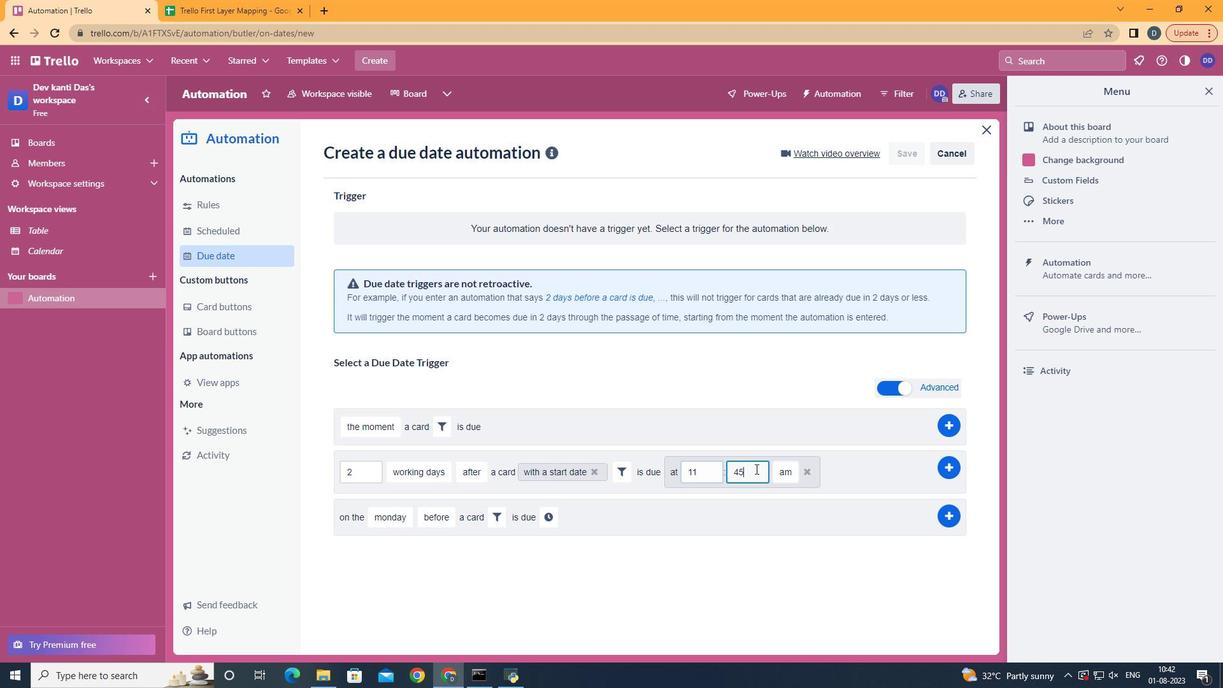 
Action: Key pressed <Key.backspace><Key.backspace>00
Screenshot: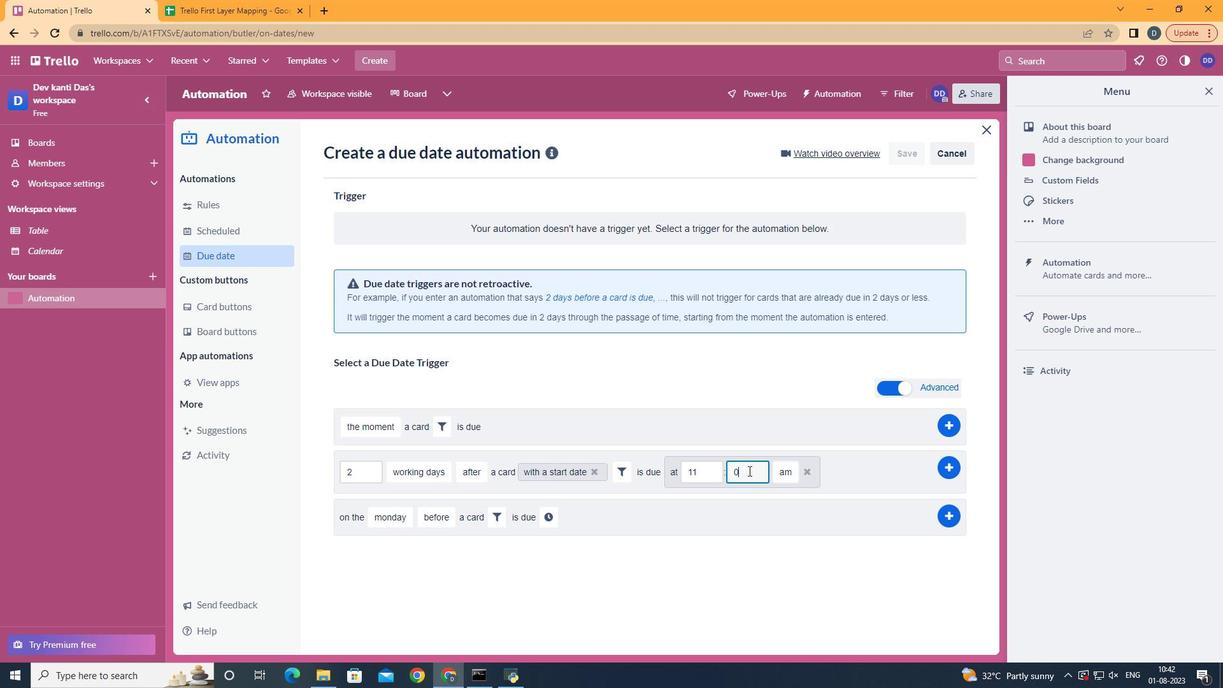 
Action: Mouse moved to (940, 472)
Screenshot: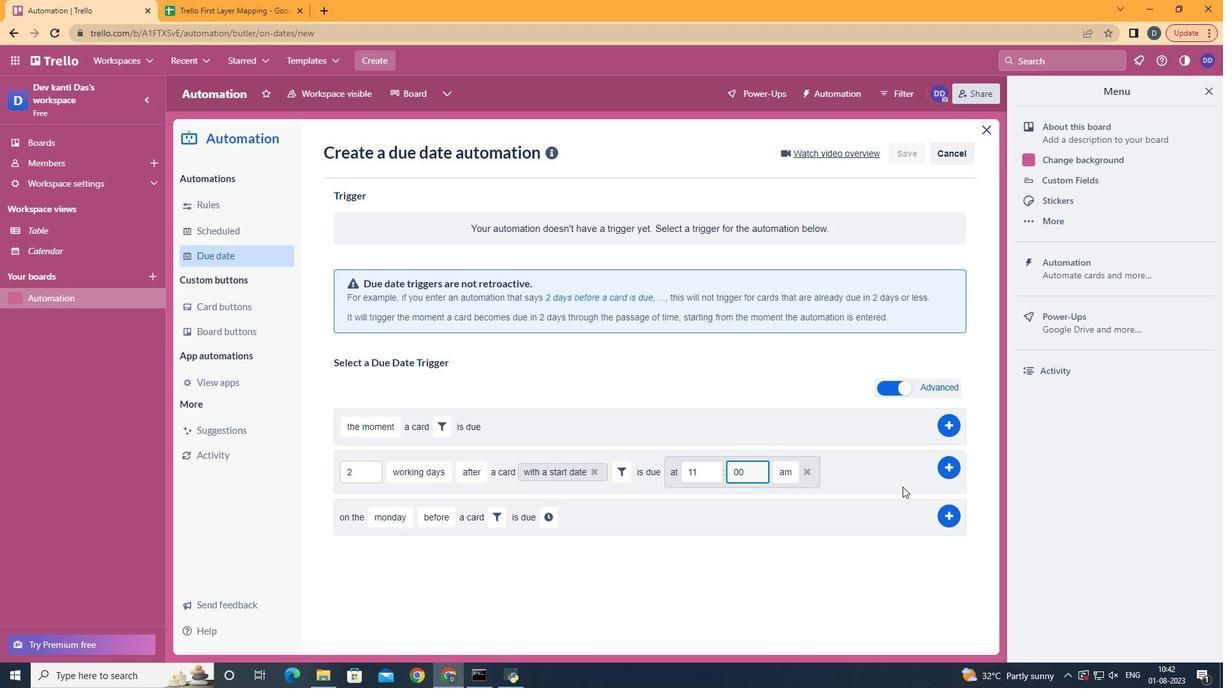 
Action: Mouse pressed left at (940, 472)
Screenshot: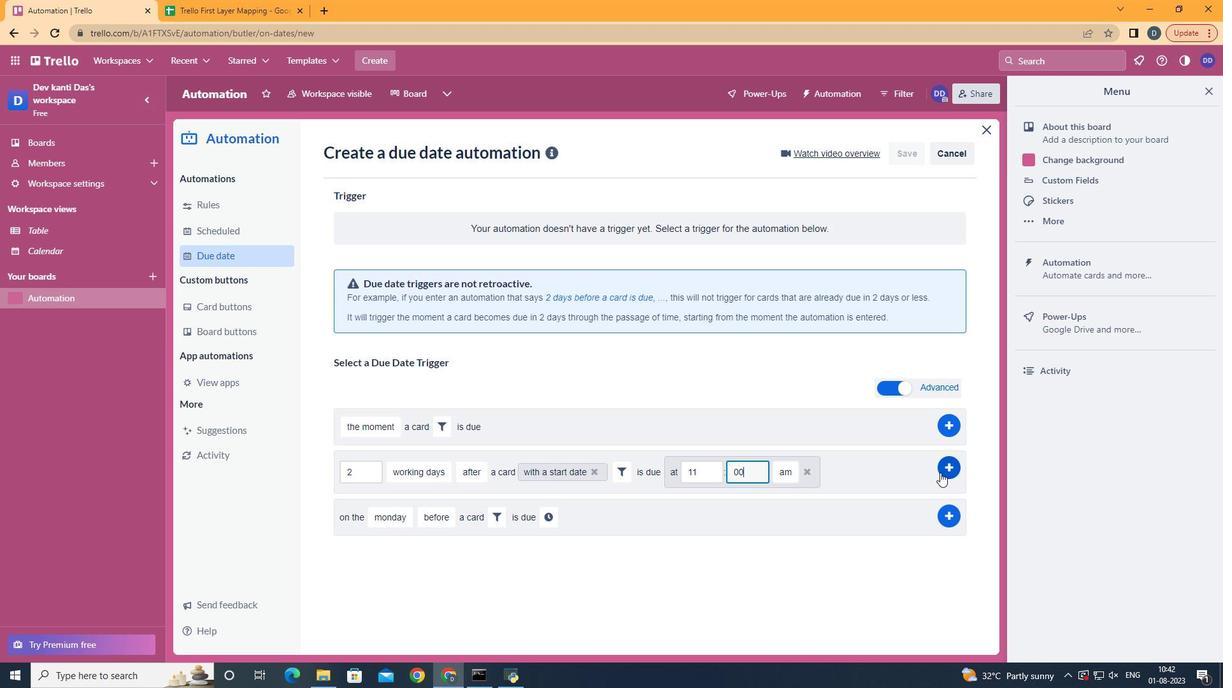 
Action: Mouse moved to (598, 363)
Screenshot: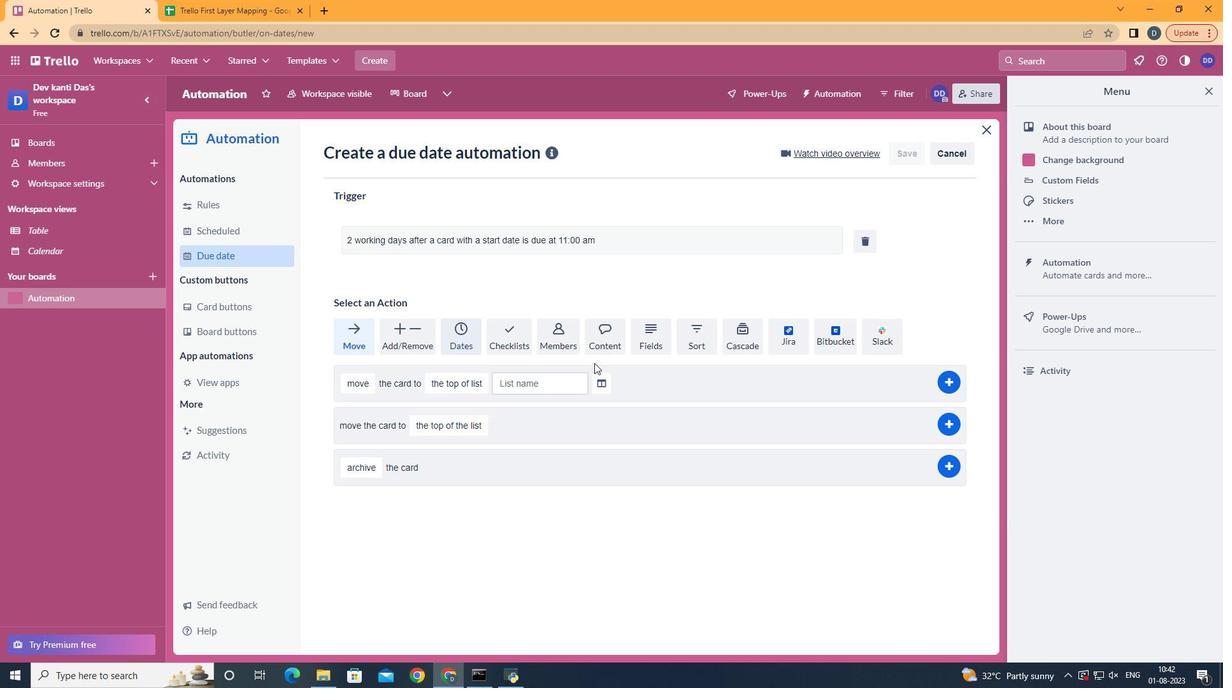
